Task: Assign Person0000000142 as Assignee of Child Issue ChildIssue0000000706 of Issue Issue0000000353 in Backlog  in Scrum Project Project0000000071 in Jira. Assign Person0000000142 as Assignee of Child Issue ChildIssue0000000707 of Issue Issue0000000354 in Backlog  in Scrum Project Project0000000071 in Jira. Assign Person0000000142 as Assignee of Child Issue ChildIssue0000000708 of Issue Issue0000000354 in Backlog  in Scrum Project Project0000000071 in Jira. Assign Person0000000142 as Assignee of Child Issue ChildIssue0000000709 of Issue Issue0000000355 in Backlog  in Scrum Project Project0000000071 in Jira. Assign Person0000000142 as Assignee of Child Issue ChildIssue0000000710 of Issue Issue0000000355 in Backlog  in Scrum Project Project0000000071 in Jira
Action: Mouse moved to (44, 214)
Screenshot: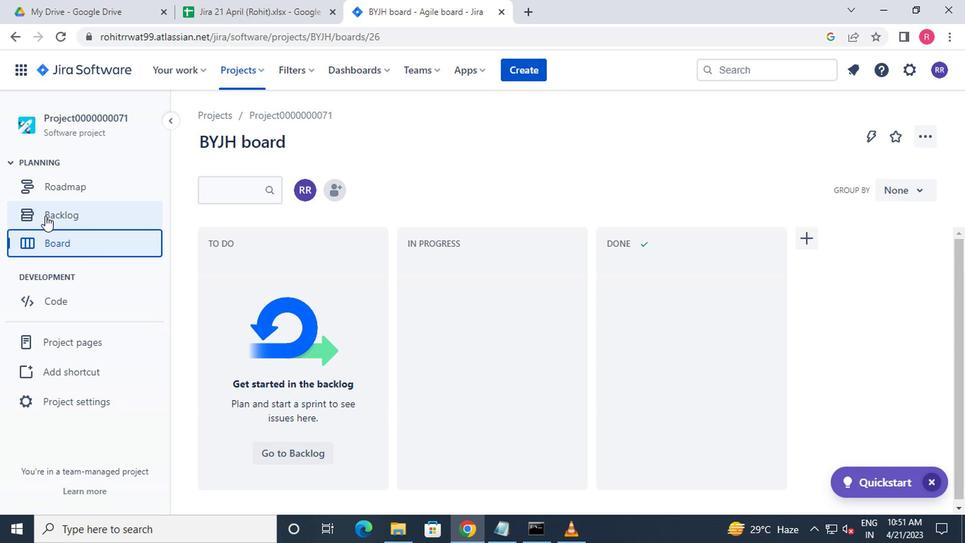 
Action: Mouse pressed left at (44, 214)
Screenshot: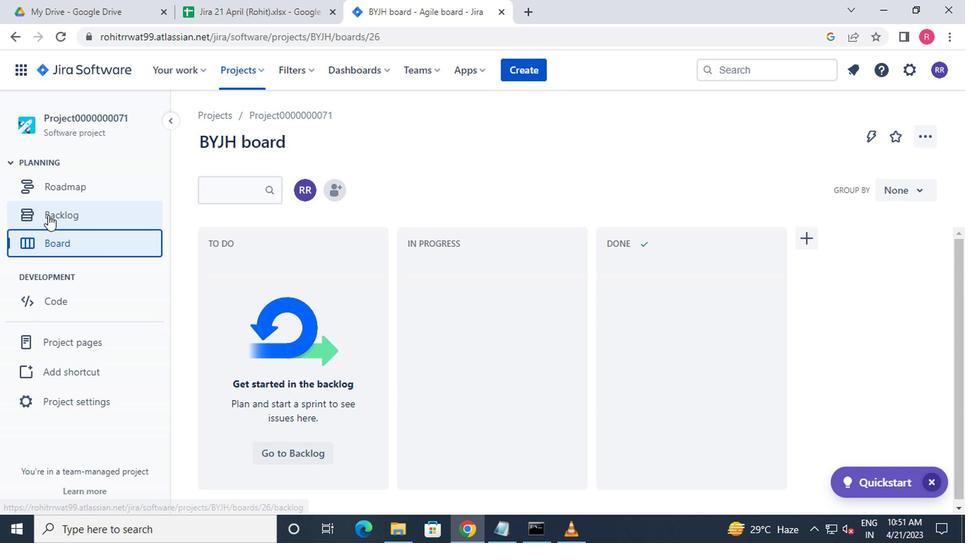
Action: Mouse moved to (314, 346)
Screenshot: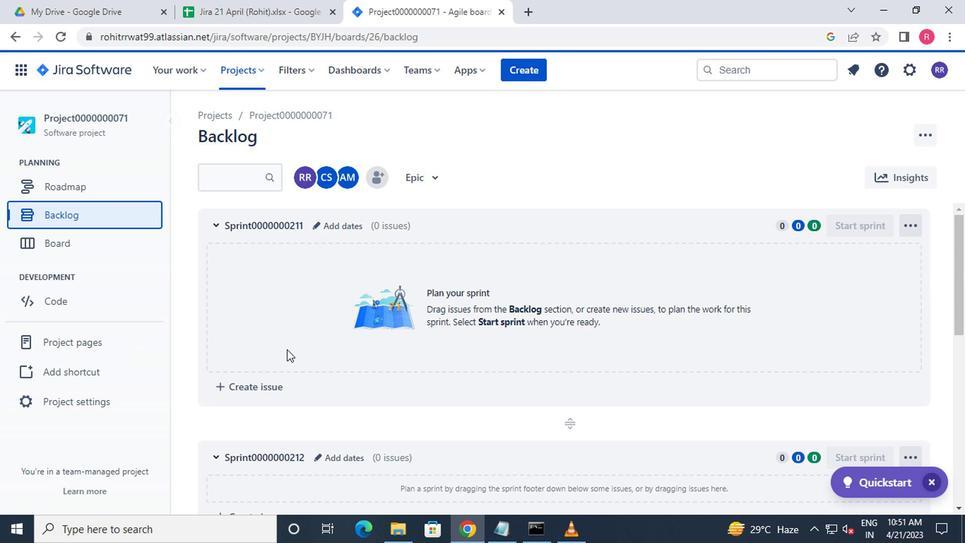 
Action: Mouse scrolled (314, 345) with delta (0, -1)
Screenshot: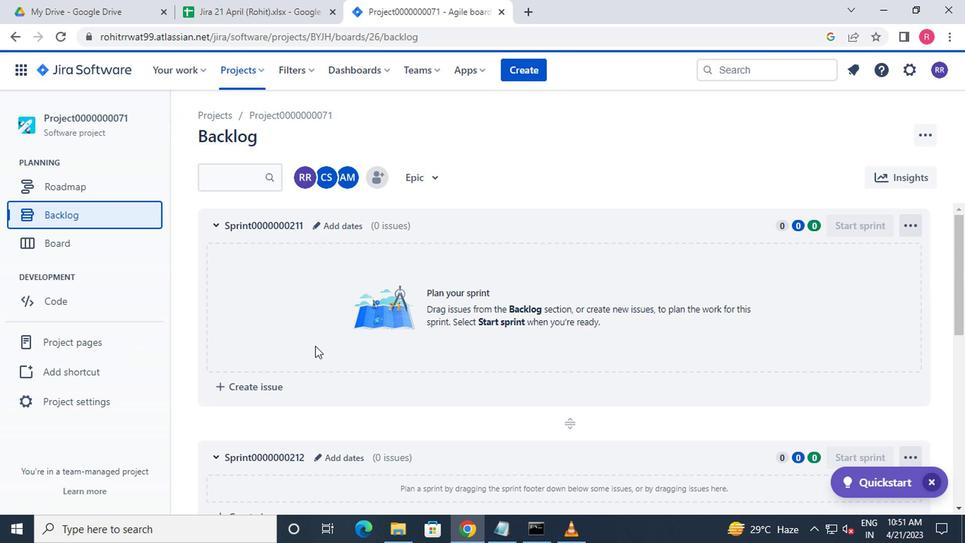 
Action: Mouse scrolled (314, 345) with delta (0, -1)
Screenshot: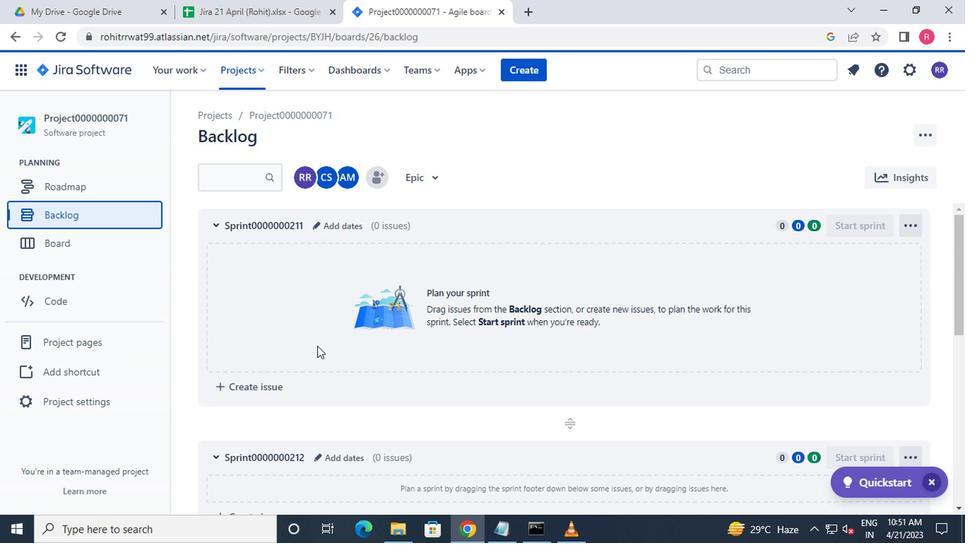 
Action: Mouse scrolled (314, 345) with delta (0, -1)
Screenshot: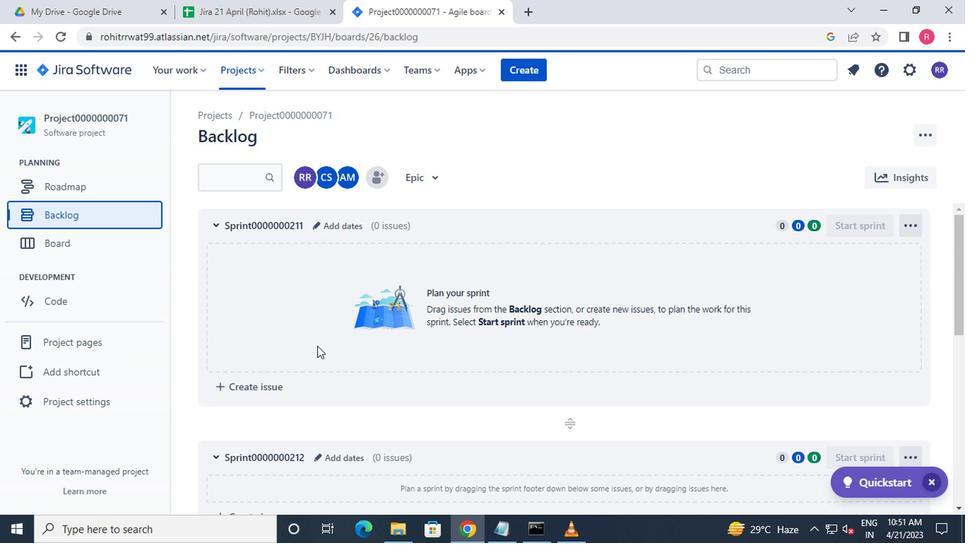 
Action: Mouse scrolled (314, 345) with delta (0, -1)
Screenshot: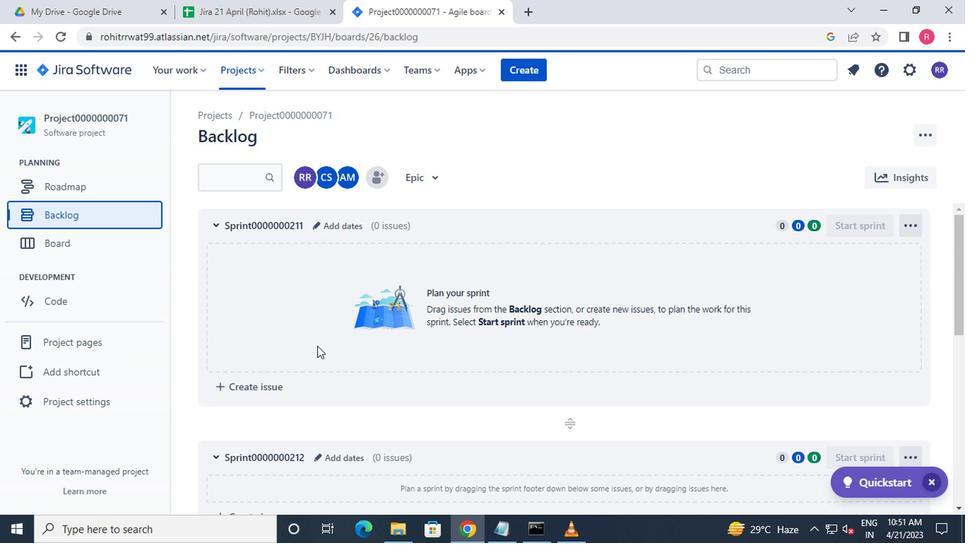 
Action: Mouse scrolled (314, 345) with delta (0, -1)
Screenshot: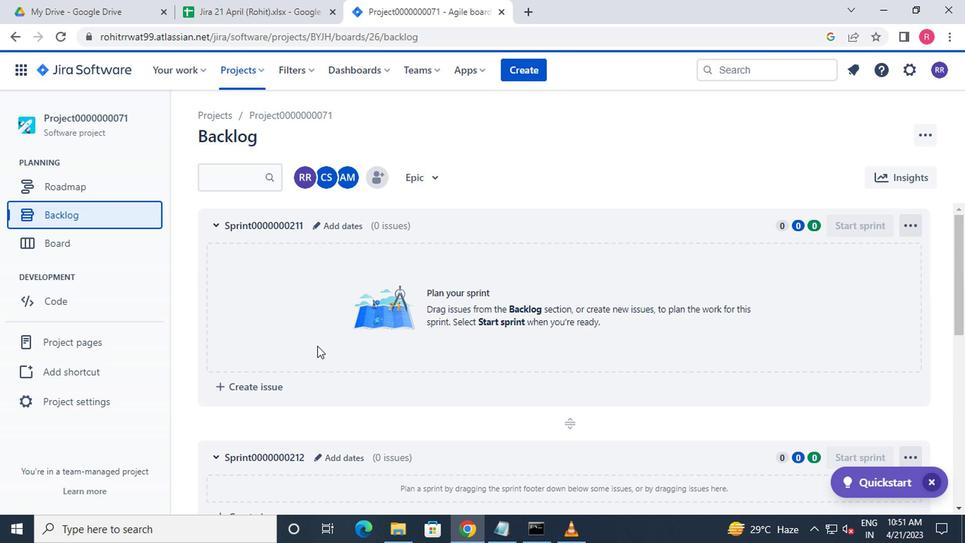 
Action: Mouse moved to (547, 458)
Screenshot: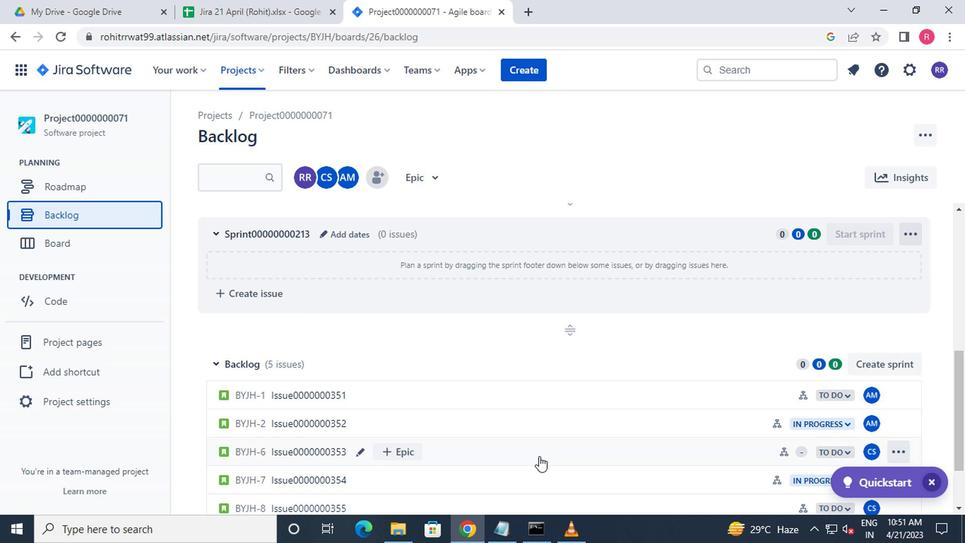 
Action: Mouse pressed left at (547, 458)
Screenshot: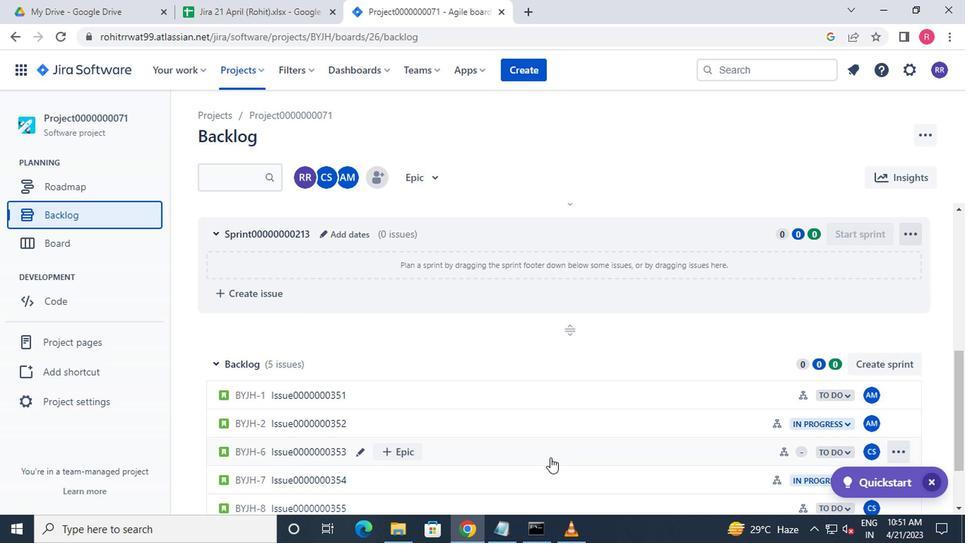 
Action: Mouse moved to (549, 434)
Screenshot: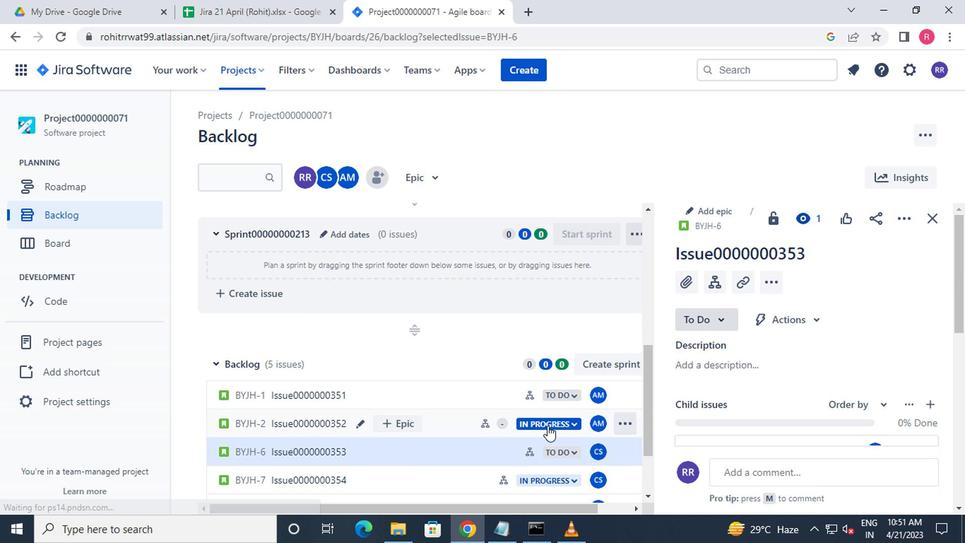 
Action: Mouse scrolled (549, 433) with delta (0, -1)
Screenshot: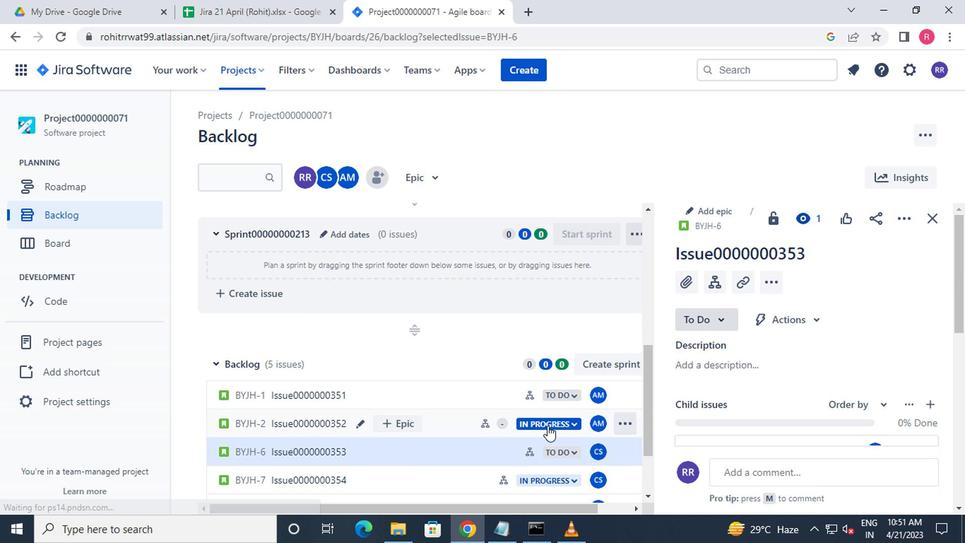 
Action: Mouse moved to (553, 437)
Screenshot: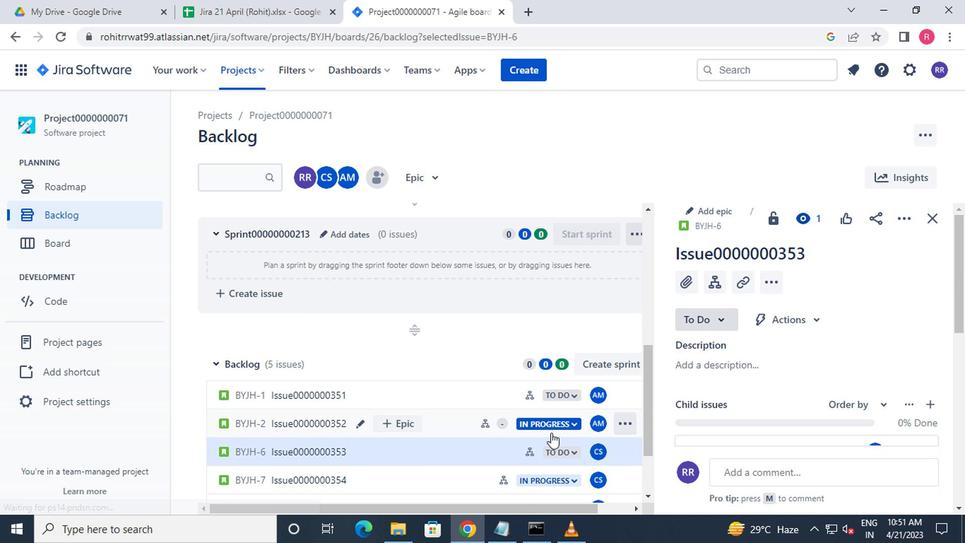 
Action: Mouse scrolled (553, 436) with delta (0, -1)
Screenshot: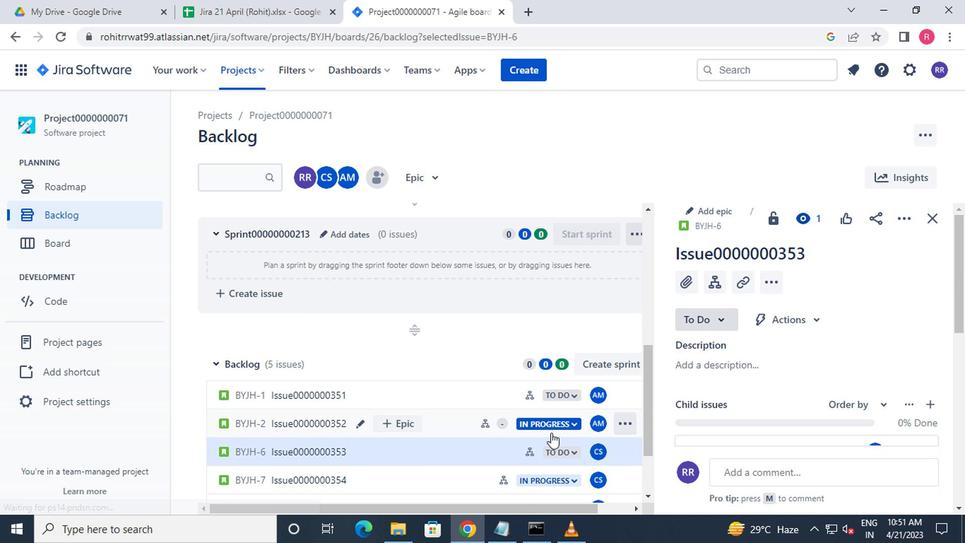 
Action: Mouse moved to (565, 437)
Screenshot: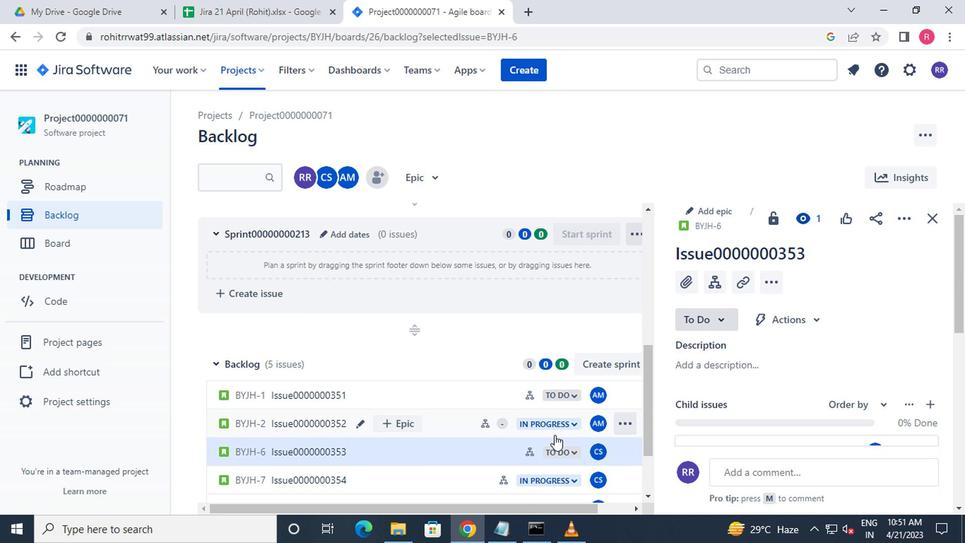 
Action: Mouse scrolled (565, 437) with delta (0, 0)
Screenshot: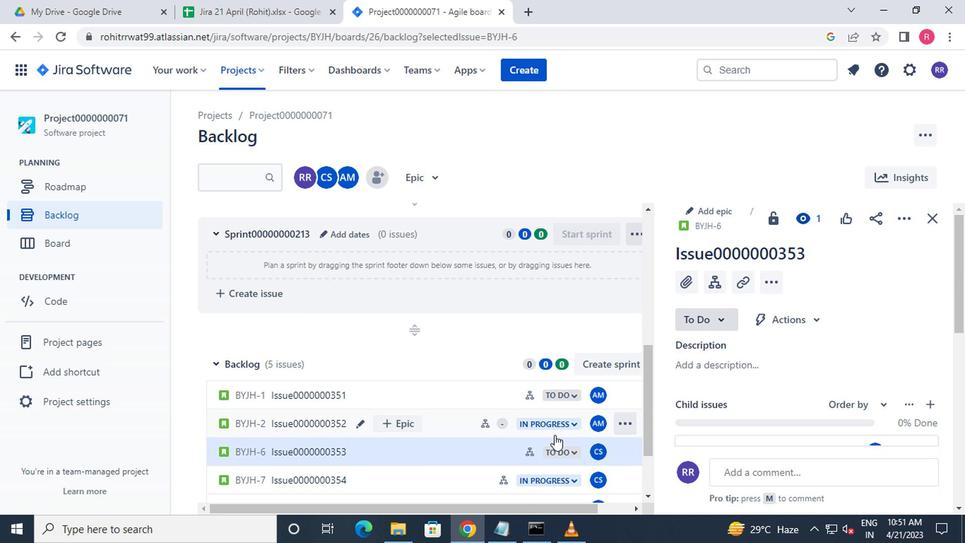 
Action: Mouse moved to (705, 290)
Screenshot: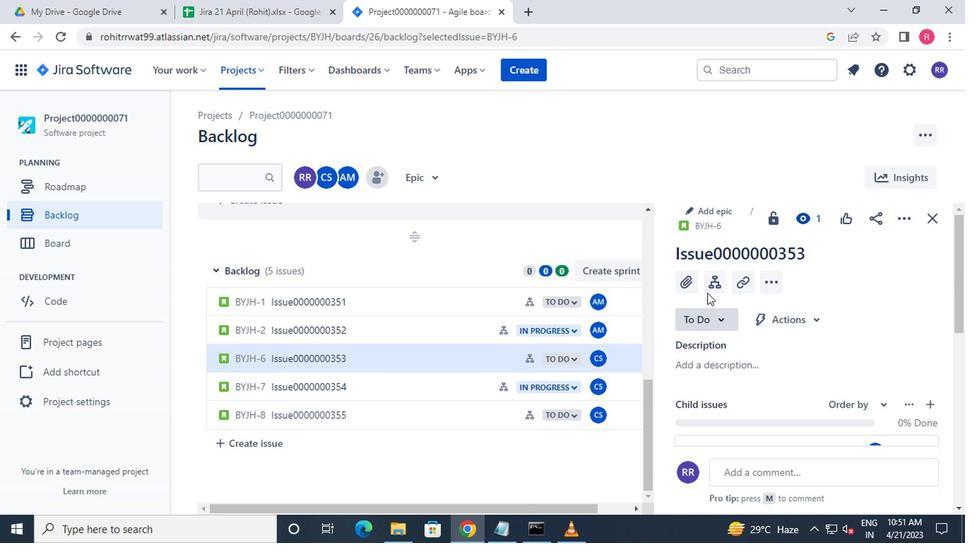 
Action: Mouse pressed left at (705, 290)
Screenshot: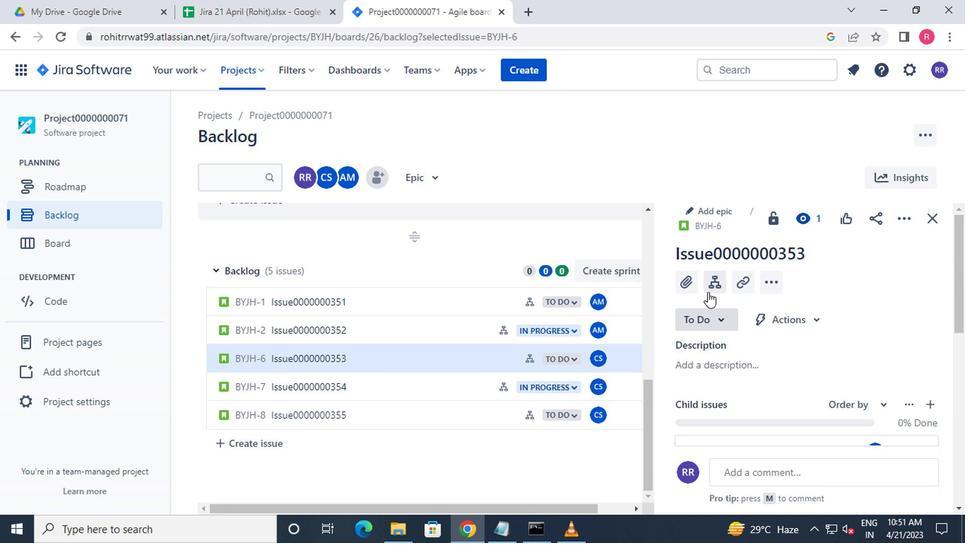 
Action: Mouse moved to (870, 313)
Screenshot: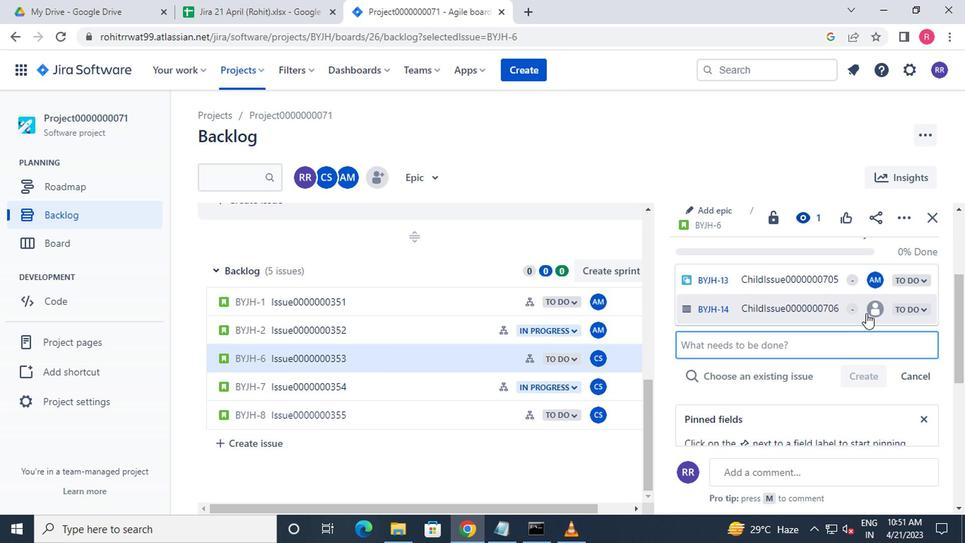 
Action: Mouse pressed left at (870, 313)
Screenshot: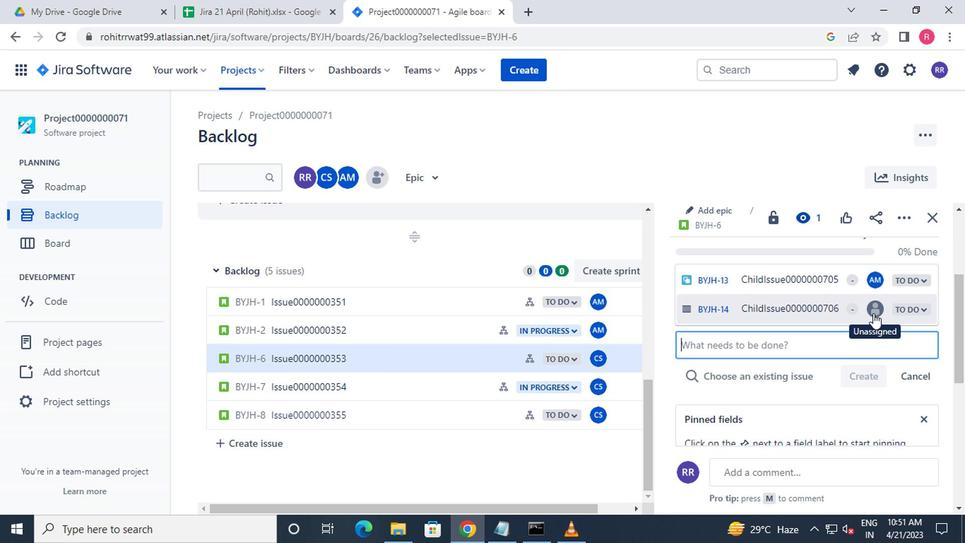 
Action: Mouse moved to (752, 369)
Screenshot: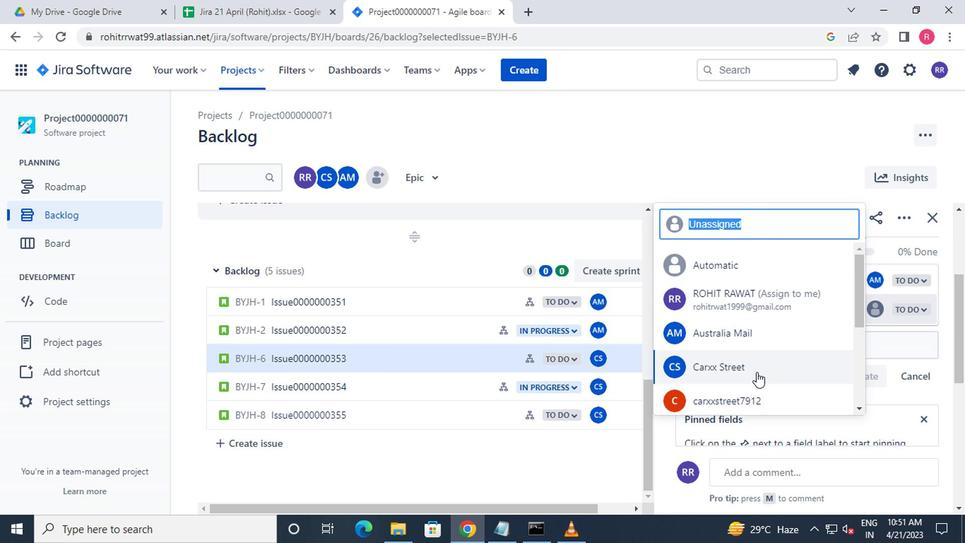 
Action: Mouse pressed left at (752, 369)
Screenshot: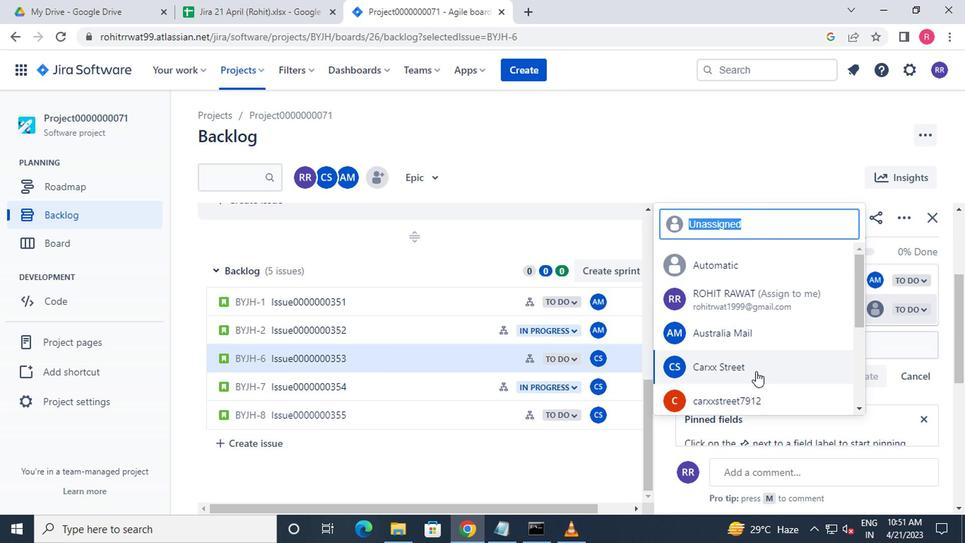 
Action: Mouse moved to (483, 389)
Screenshot: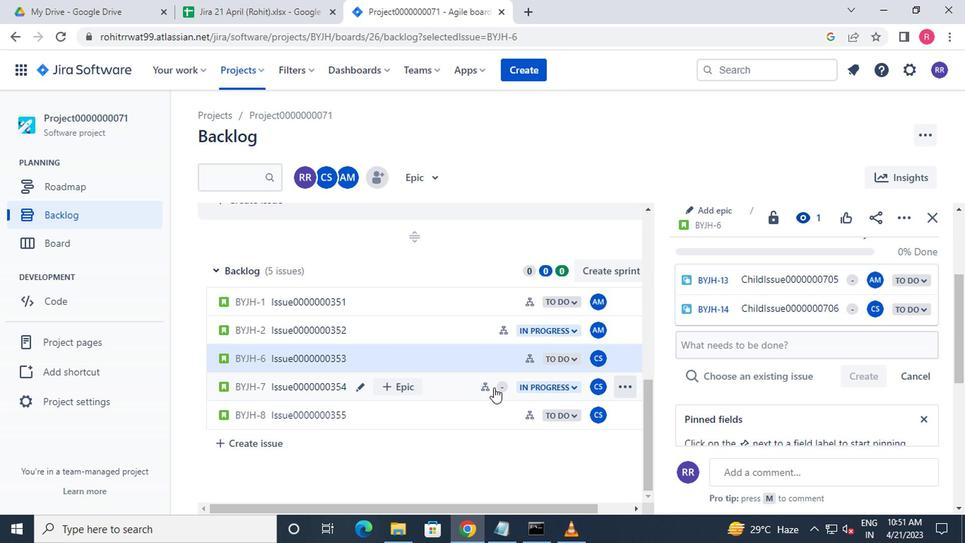
Action: Mouse pressed left at (483, 389)
Screenshot: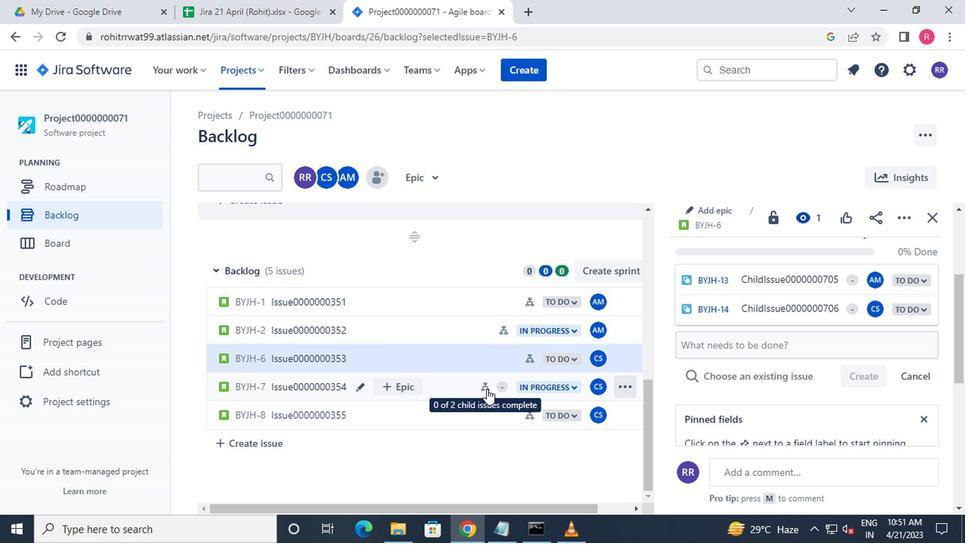 
Action: Mouse moved to (705, 286)
Screenshot: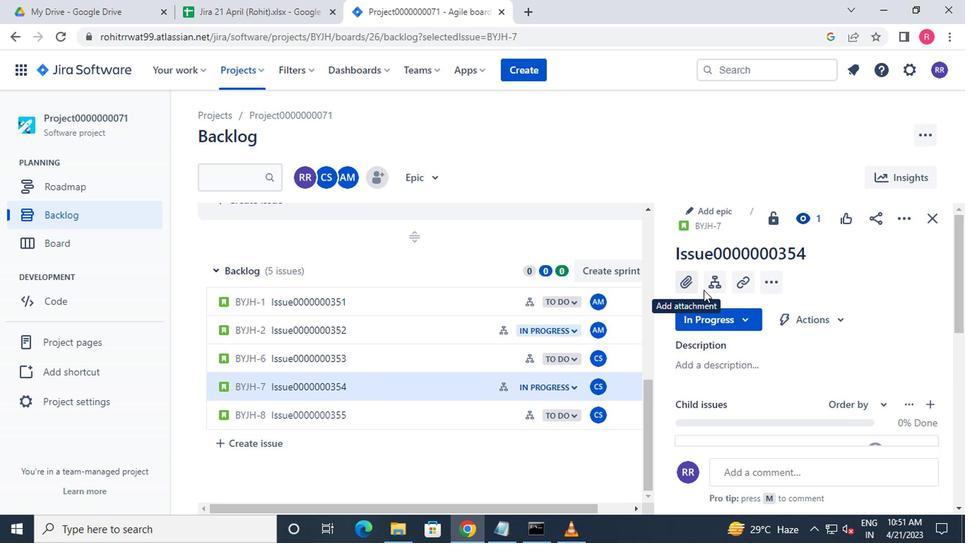 
Action: Mouse pressed left at (705, 286)
Screenshot: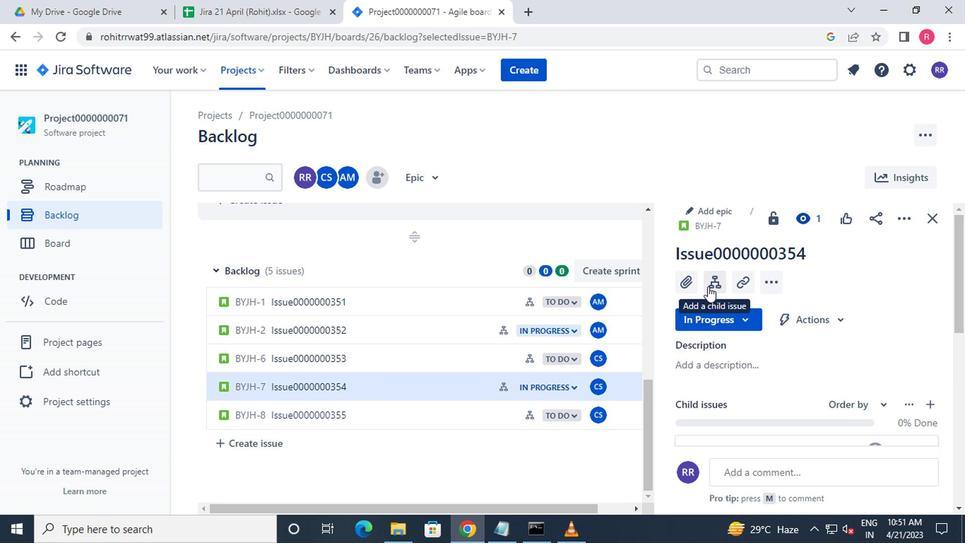 
Action: Mouse moved to (875, 286)
Screenshot: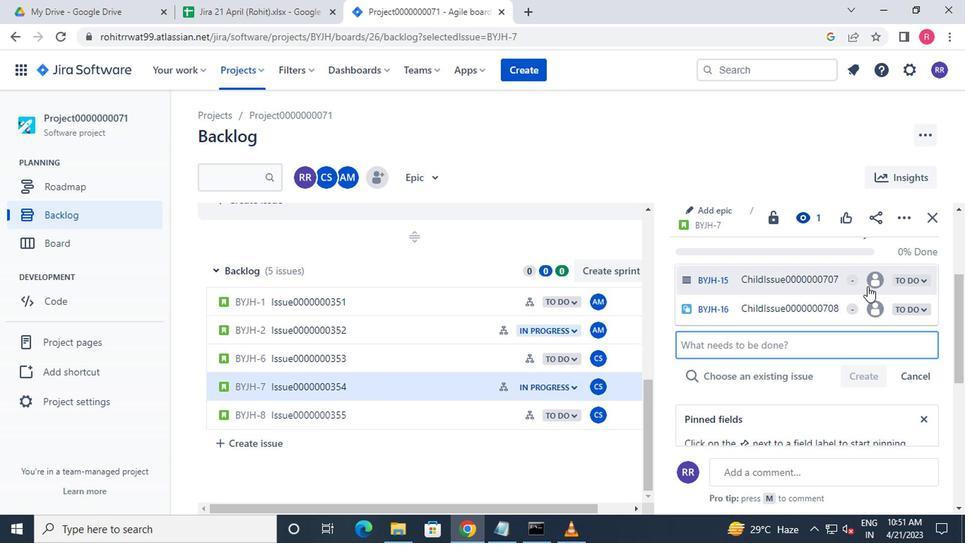 
Action: Mouse pressed left at (875, 286)
Screenshot: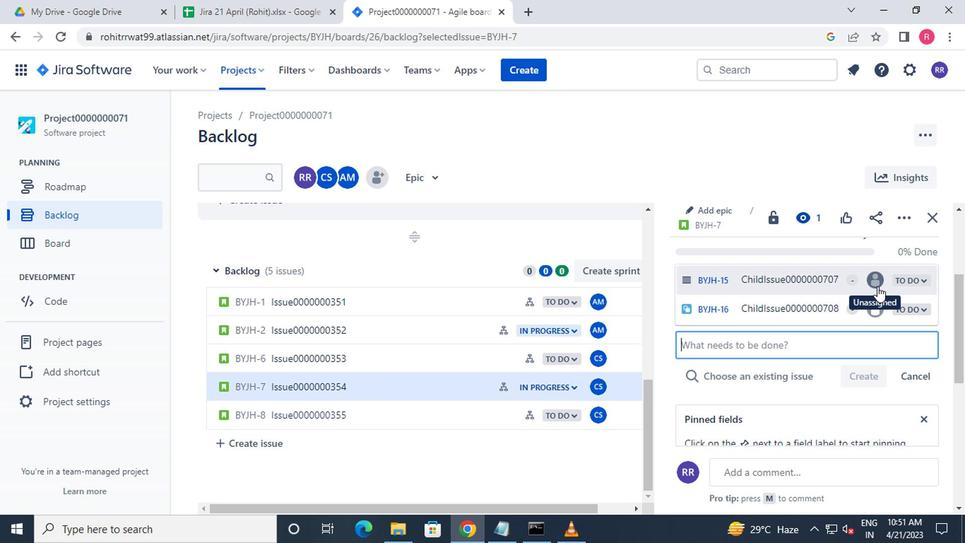 
Action: Mouse moved to (704, 334)
Screenshot: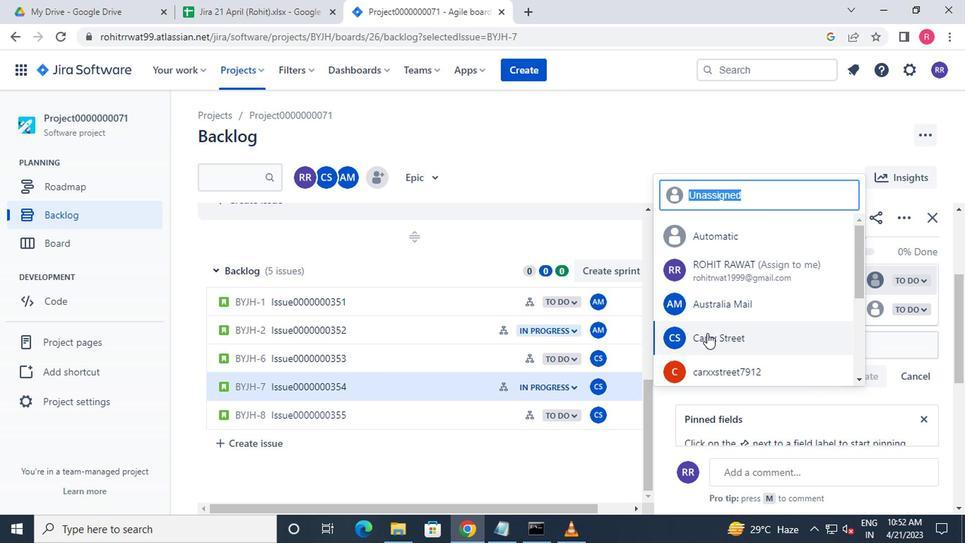 
Action: Mouse pressed left at (704, 334)
Screenshot: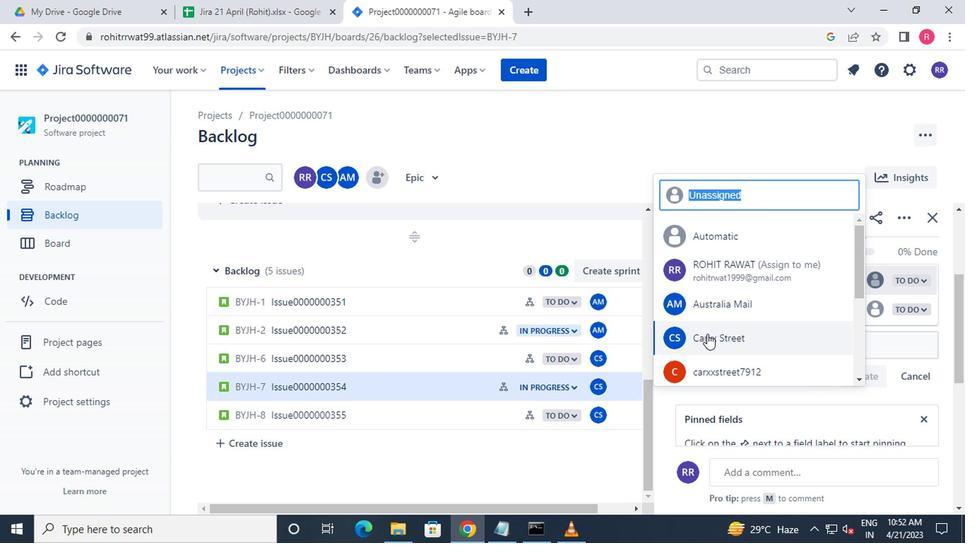 
Action: Mouse moved to (872, 313)
Screenshot: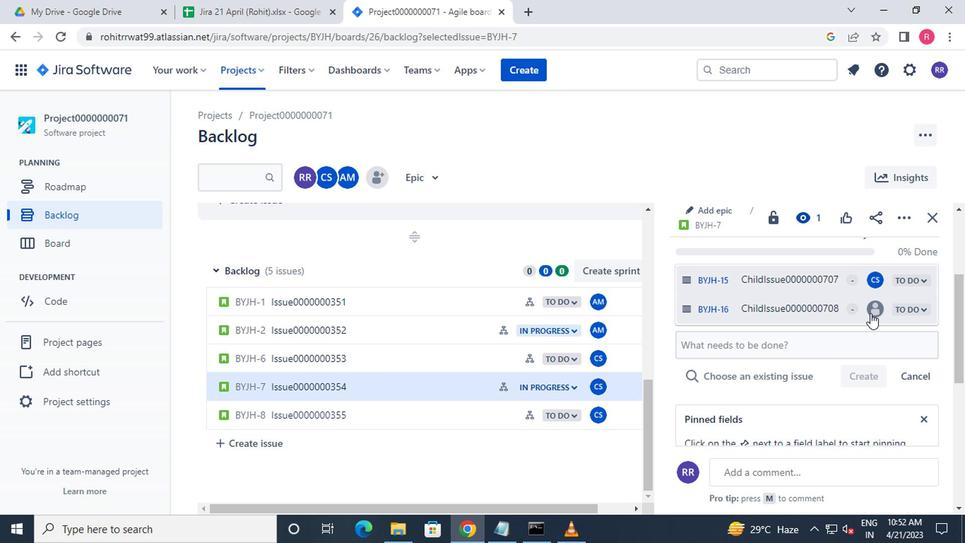 
Action: Mouse pressed left at (872, 313)
Screenshot: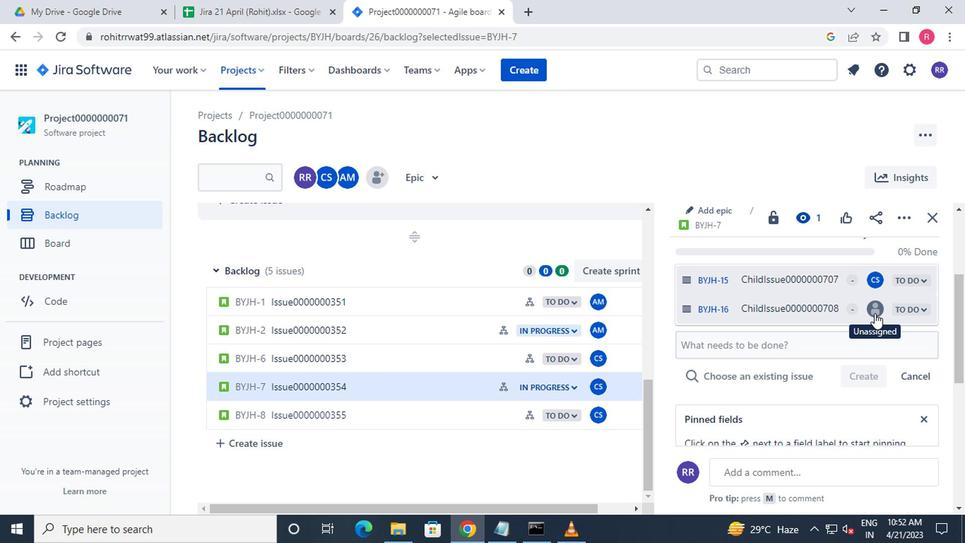 
Action: Mouse moved to (706, 369)
Screenshot: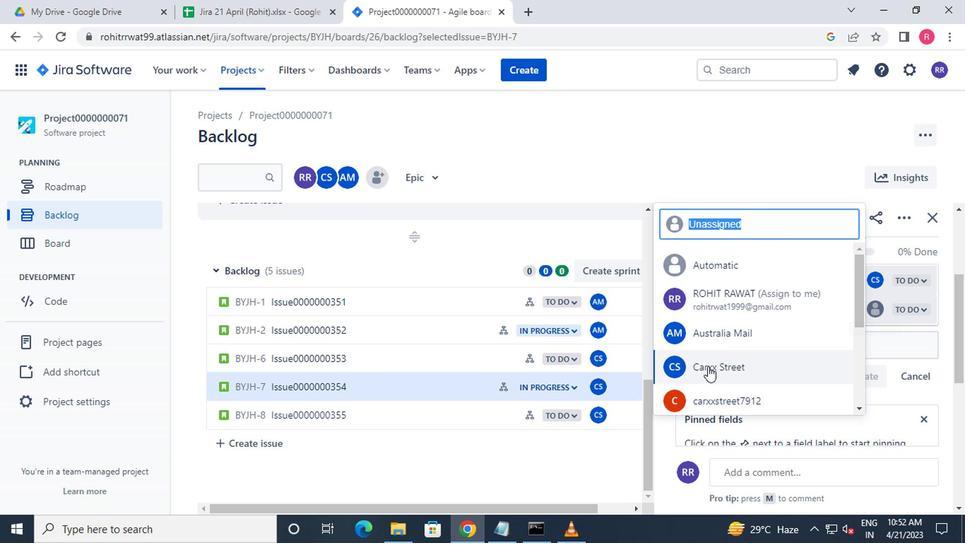 
Action: Mouse pressed left at (706, 369)
Screenshot: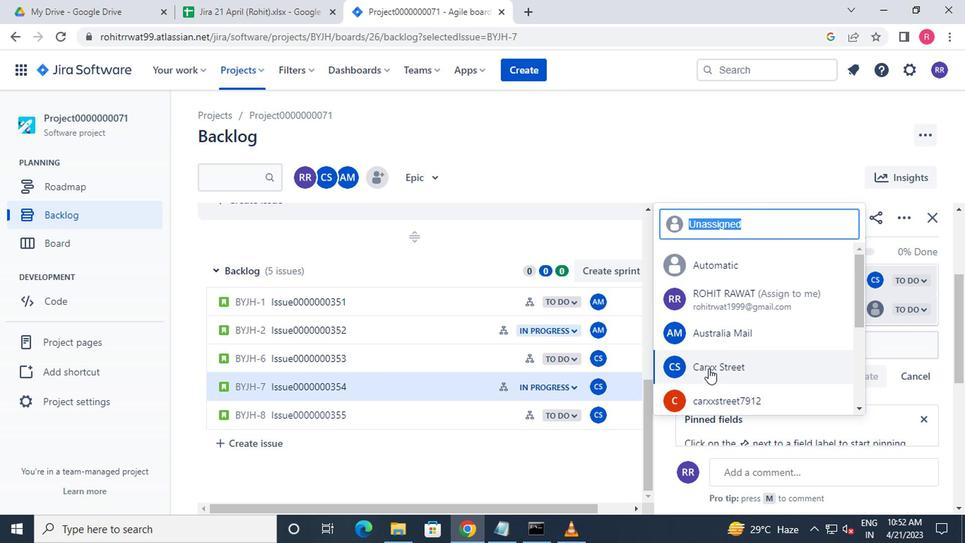 
Action: Mouse moved to (443, 422)
Screenshot: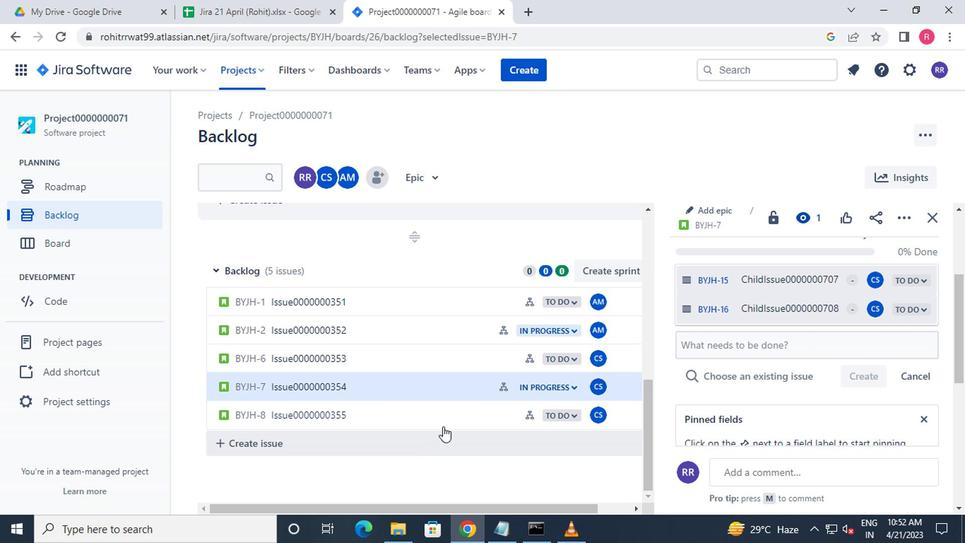 
Action: Mouse pressed left at (443, 422)
Screenshot: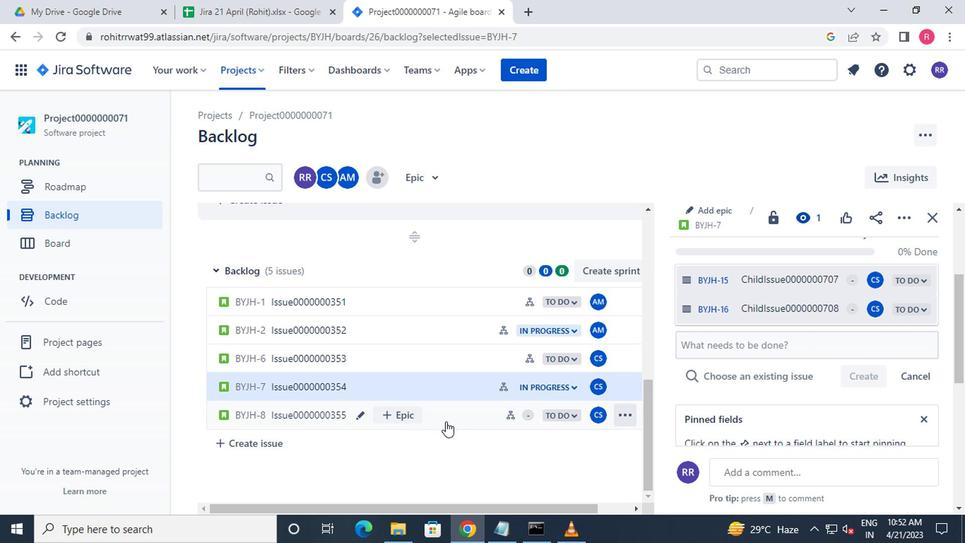 
Action: Mouse moved to (706, 287)
Screenshot: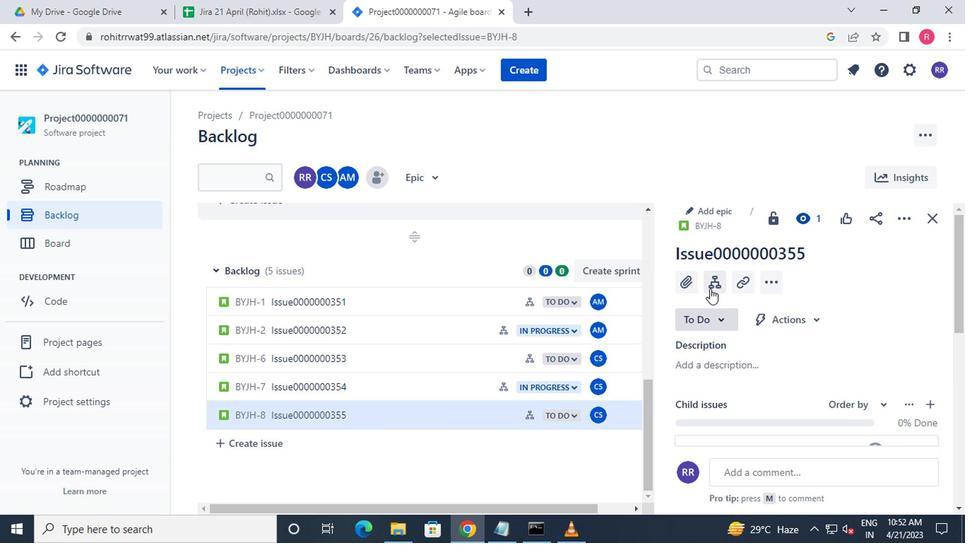
Action: Mouse pressed left at (706, 287)
Screenshot: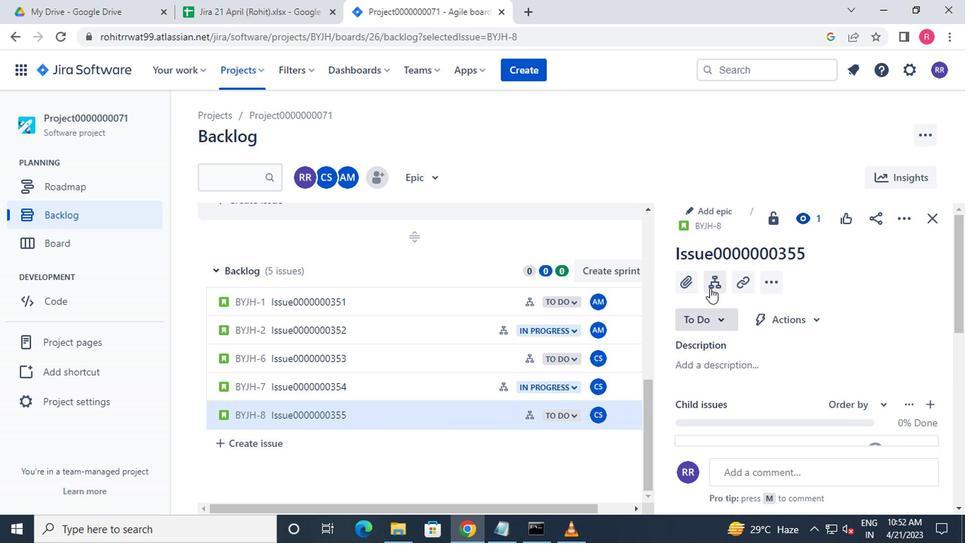 
Action: Mouse moved to (871, 285)
Screenshot: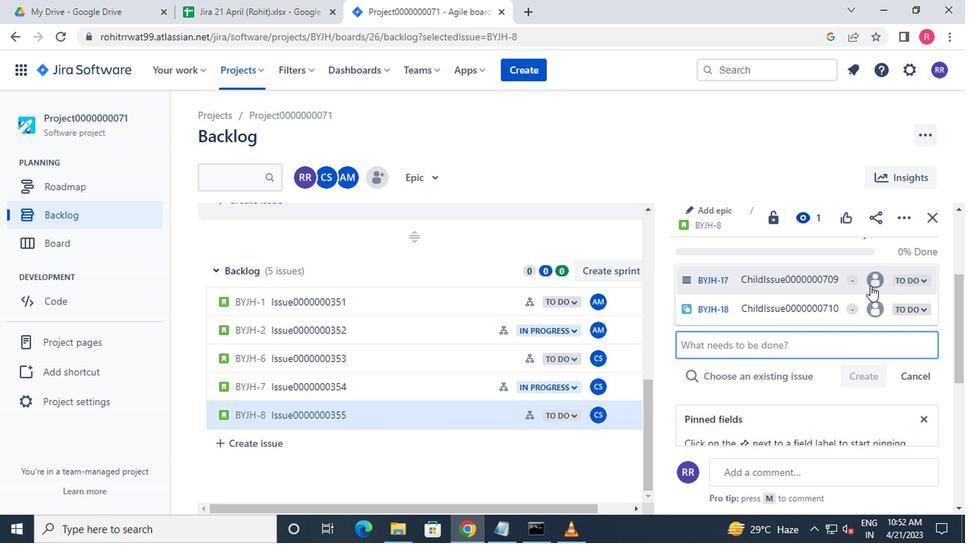 
Action: Mouse pressed left at (871, 285)
Screenshot: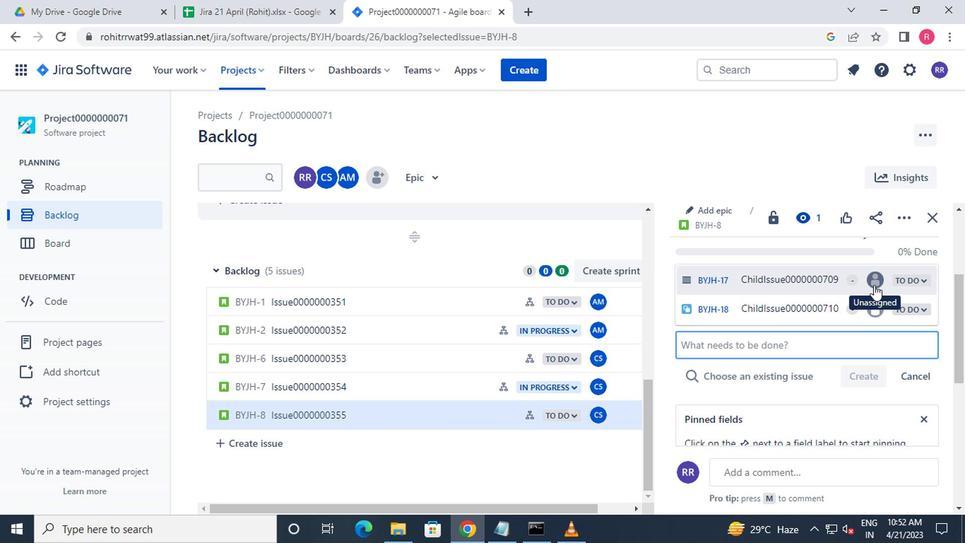 
Action: Mouse moved to (771, 343)
Screenshot: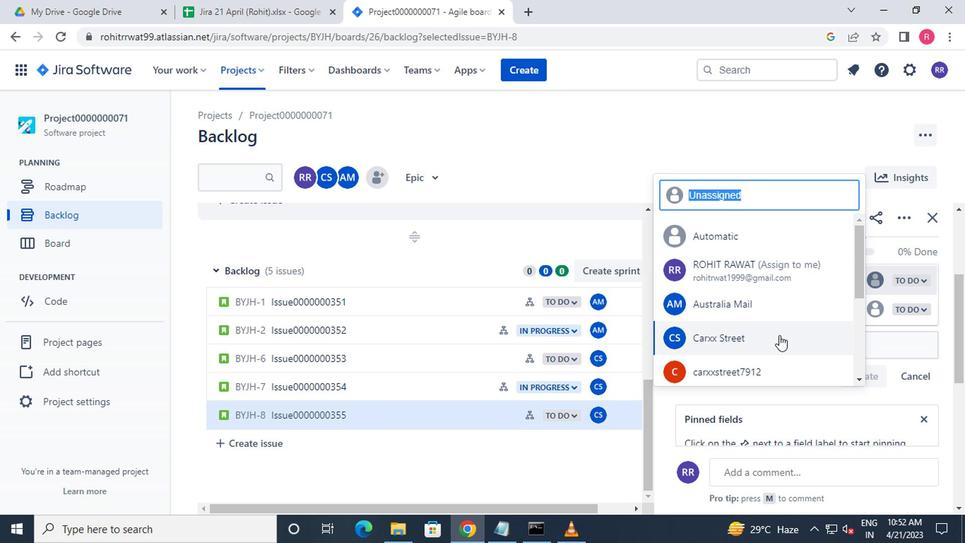 
Action: Mouse pressed left at (771, 343)
Screenshot: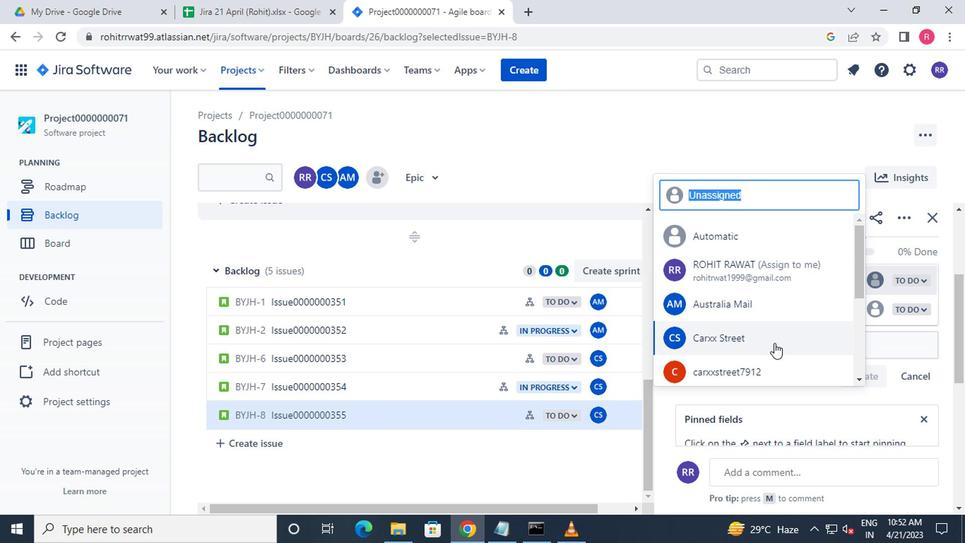 
Action: Mouse moved to (872, 309)
Screenshot: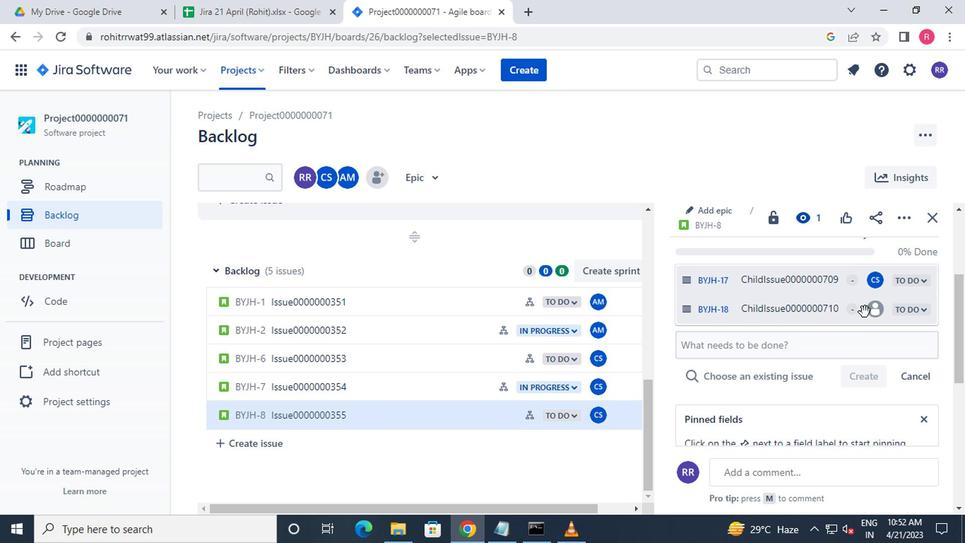 
Action: Mouse pressed left at (872, 309)
Screenshot: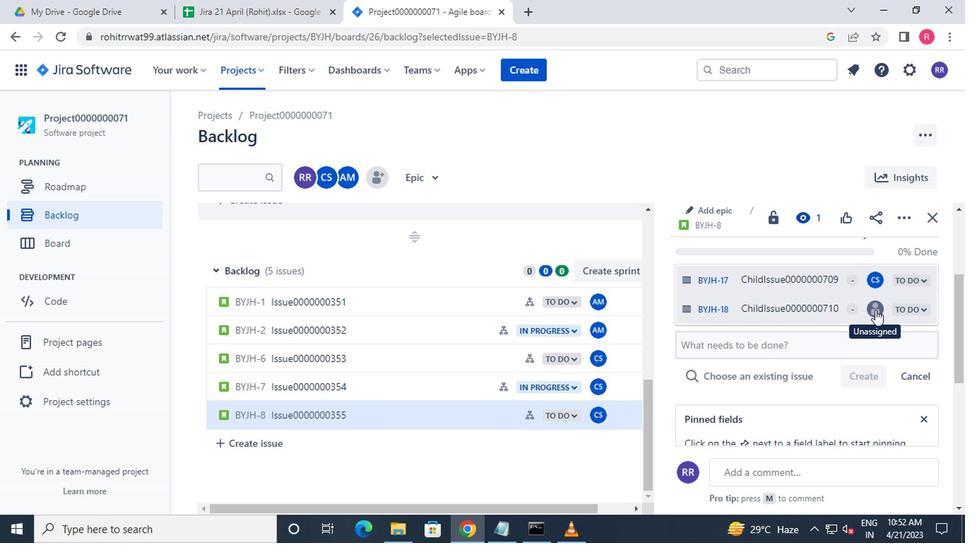 
Action: Mouse moved to (736, 373)
Screenshot: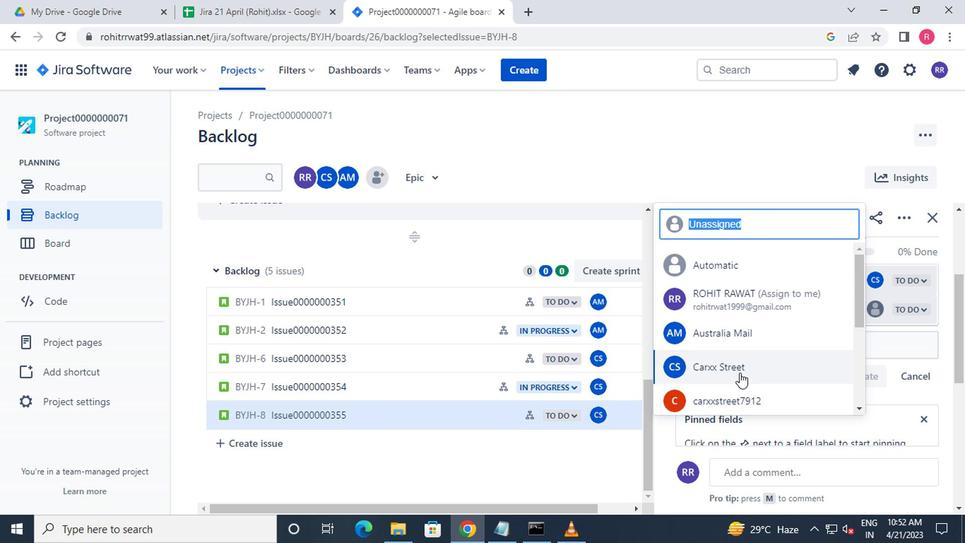 
Action: Mouse pressed left at (736, 373)
Screenshot: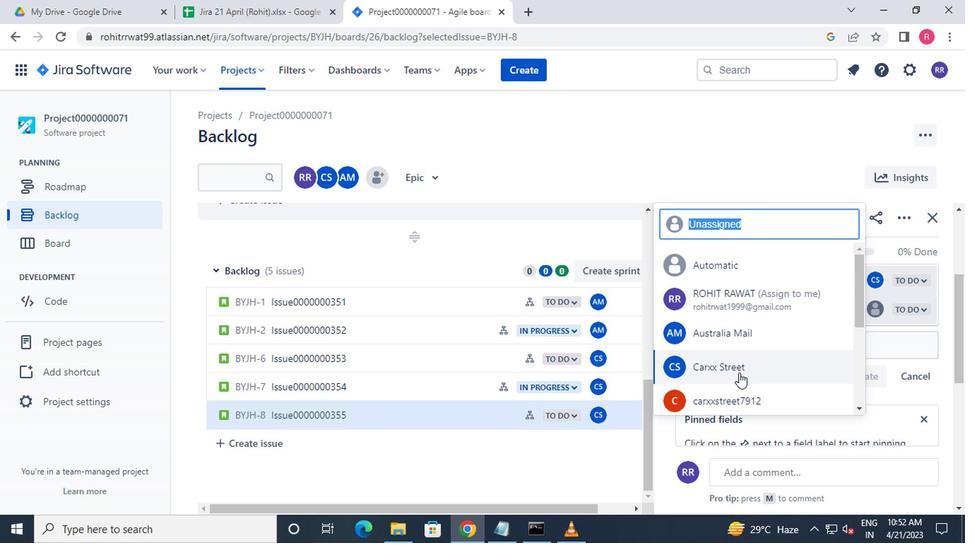 
Action: Mouse moved to (736, 372)
Screenshot: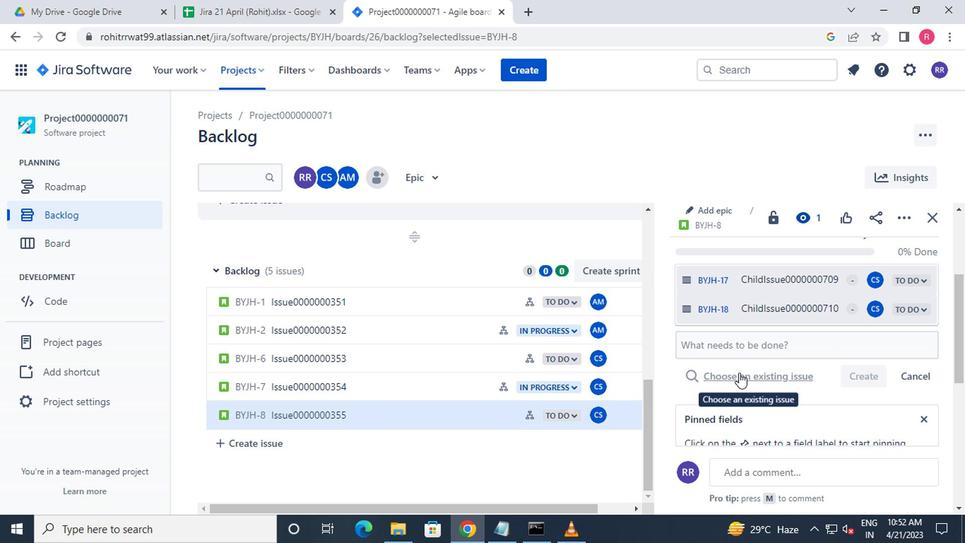 
